 Task: Add the text as an overlay to the top-right position.
Action: Mouse moved to (118, 17)
Screenshot: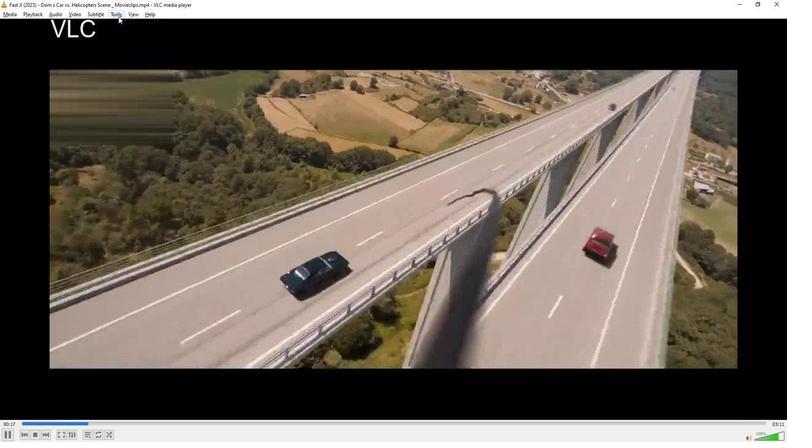 
Action: Mouse pressed left at (118, 17)
Screenshot: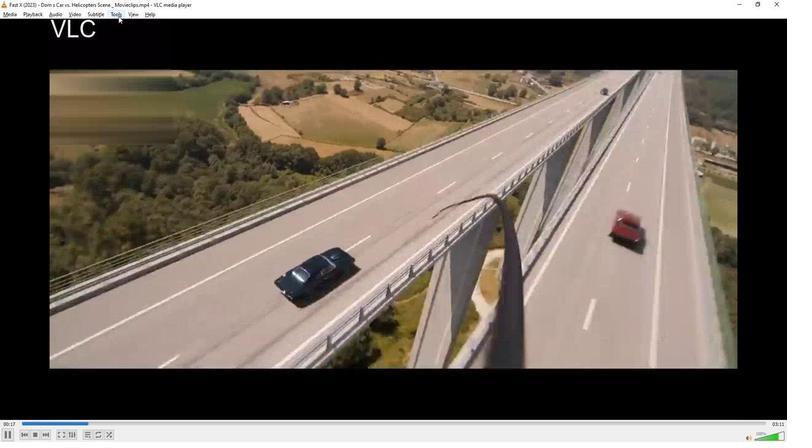 
Action: Mouse moved to (121, 23)
Screenshot: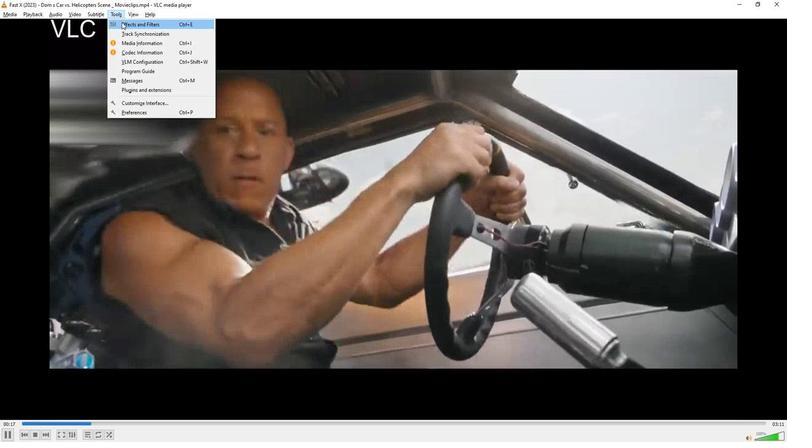 
Action: Mouse pressed left at (121, 23)
Screenshot: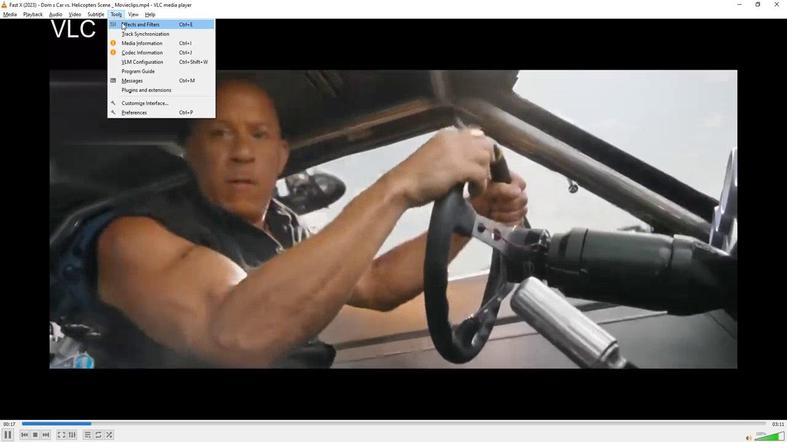 
Action: Mouse moved to (108, 84)
Screenshot: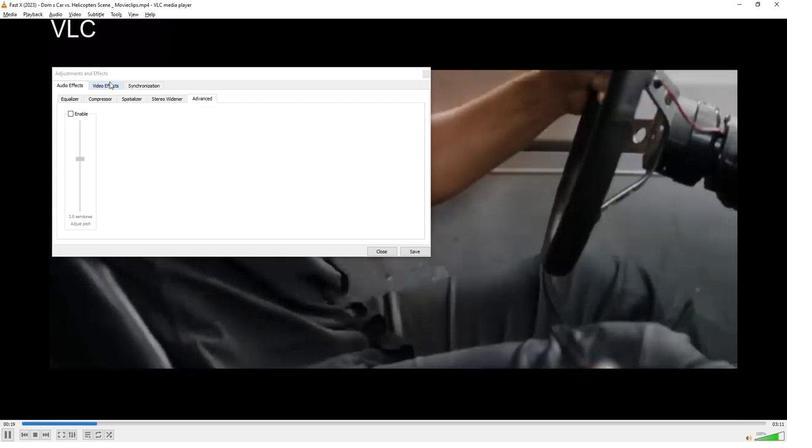 
Action: Mouse pressed left at (108, 84)
Screenshot: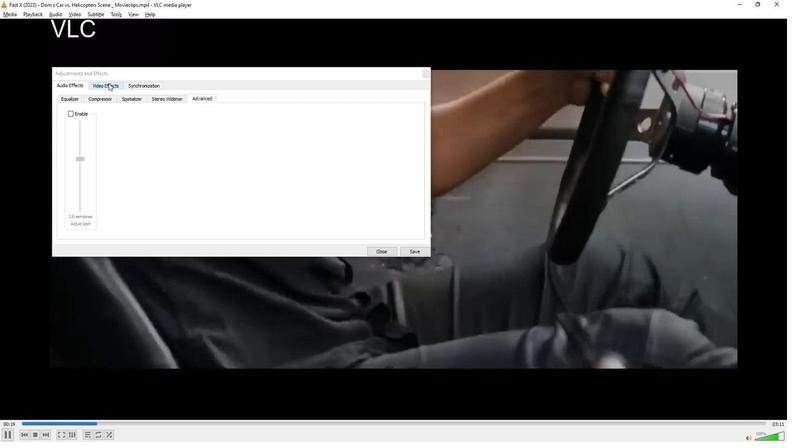 
Action: Mouse moved to (171, 97)
Screenshot: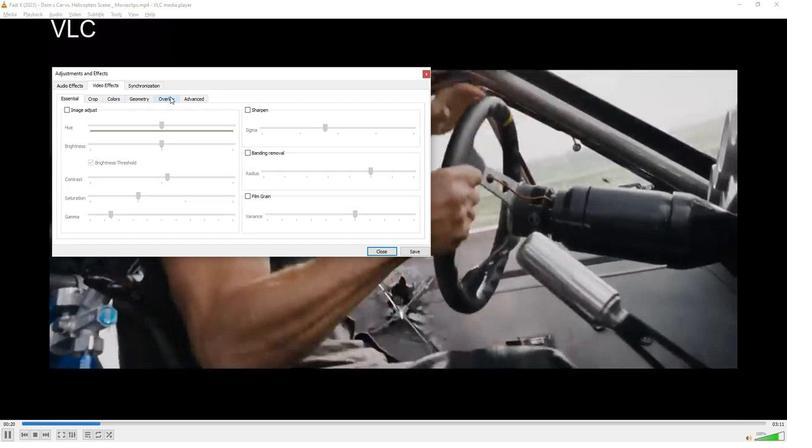 
Action: Mouse pressed left at (171, 97)
Screenshot: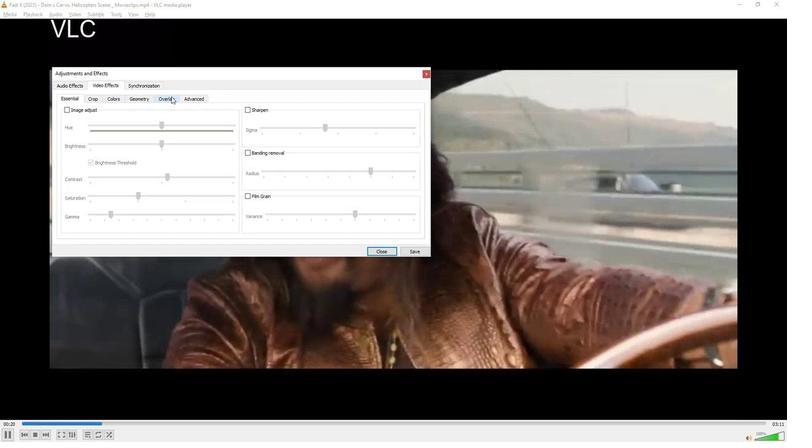 
Action: Mouse moved to (223, 181)
Screenshot: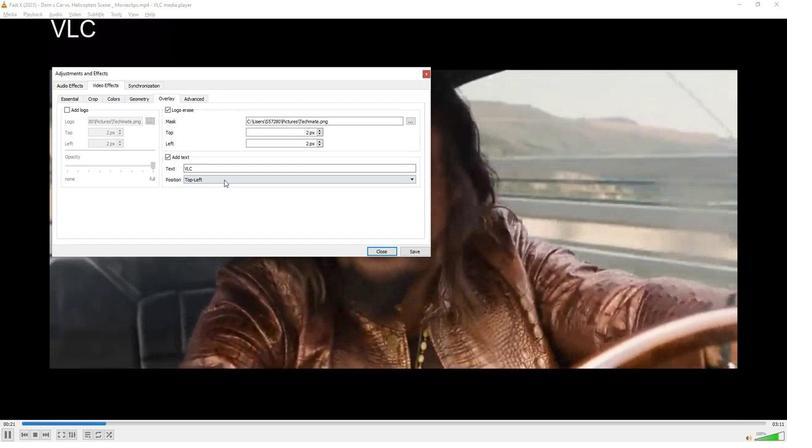 
Action: Mouse pressed left at (223, 181)
Screenshot: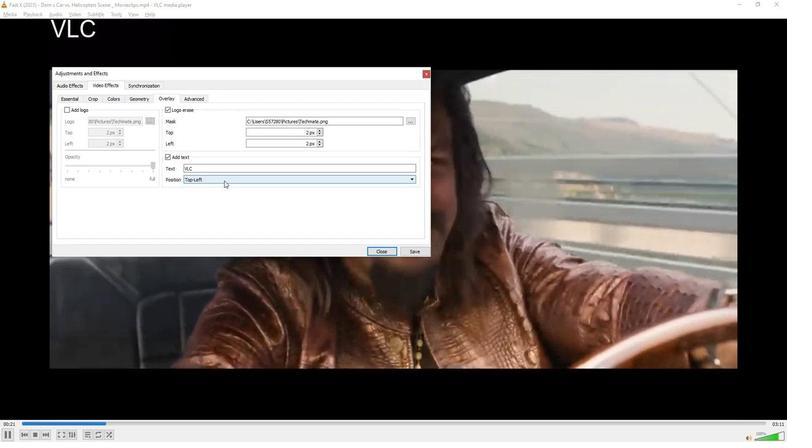 
Action: Mouse moved to (207, 219)
Screenshot: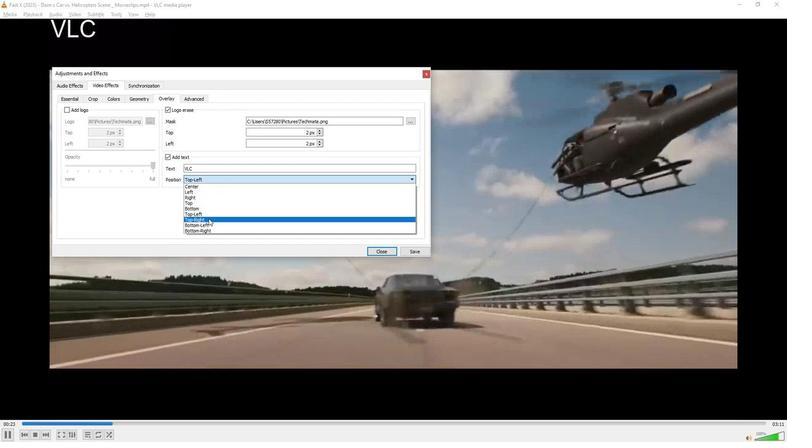 
Action: Mouse pressed left at (207, 219)
Screenshot: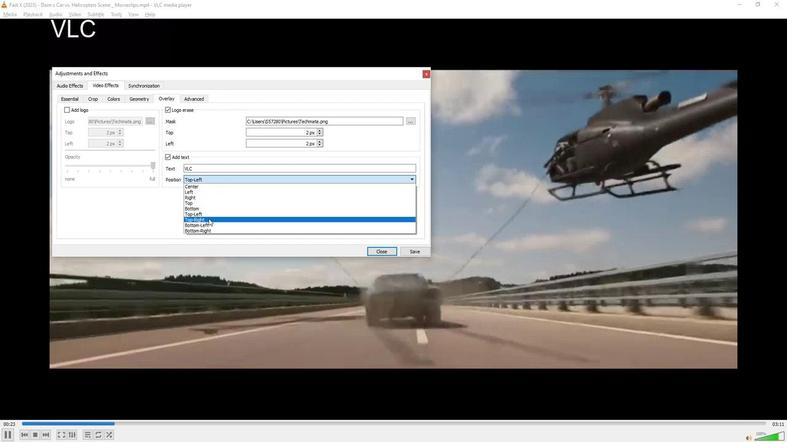 
Action: Mouse moved to (213, 270)
Screenshot: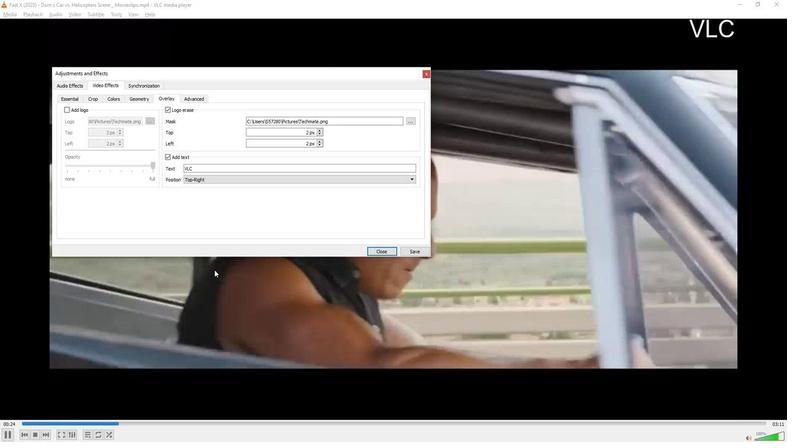 
